 Task: Apply for trim whitespace.
Action: Mouse moved to (186, 67)
Screenshot: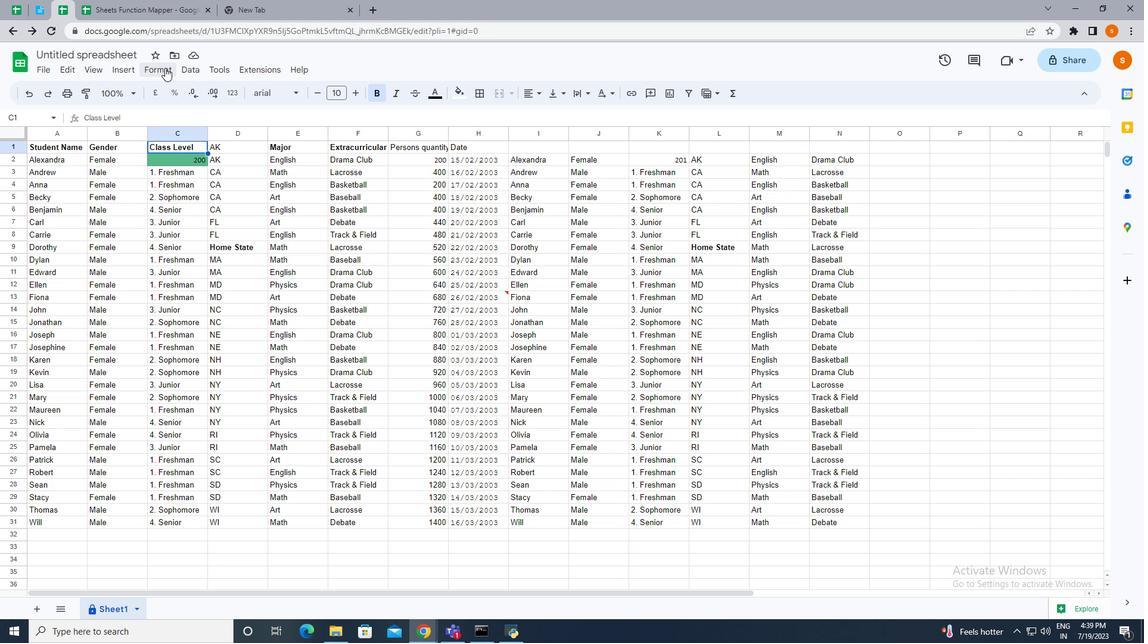 
Action: Mouse pressed left at (186, 67)
Screenshot: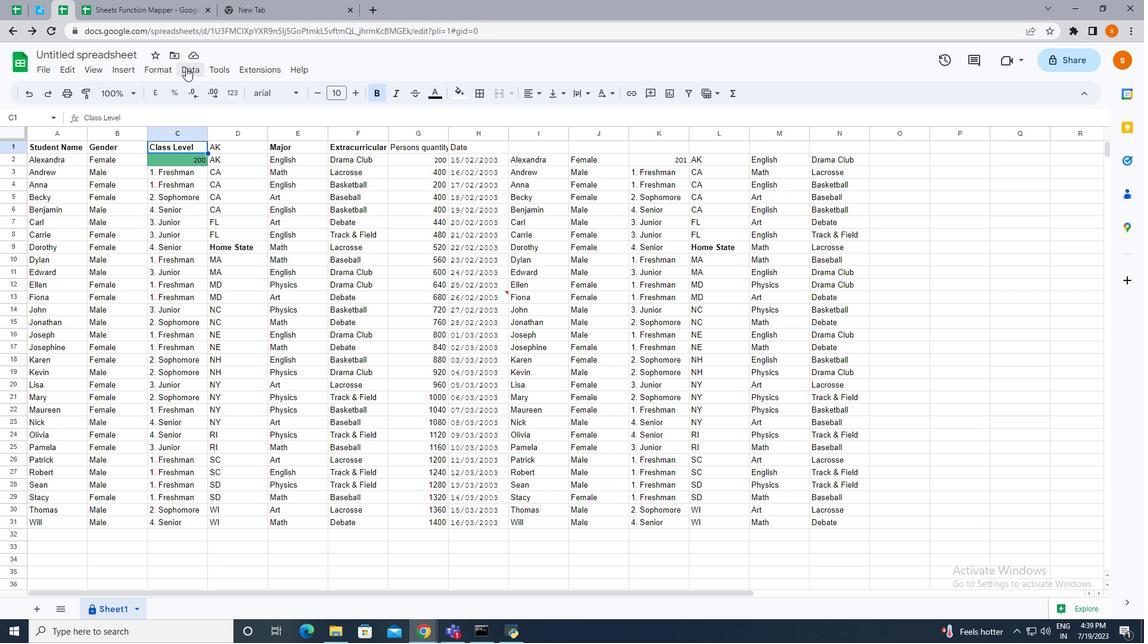 
Action: Mouse moved to (242, 324)
Screenshot: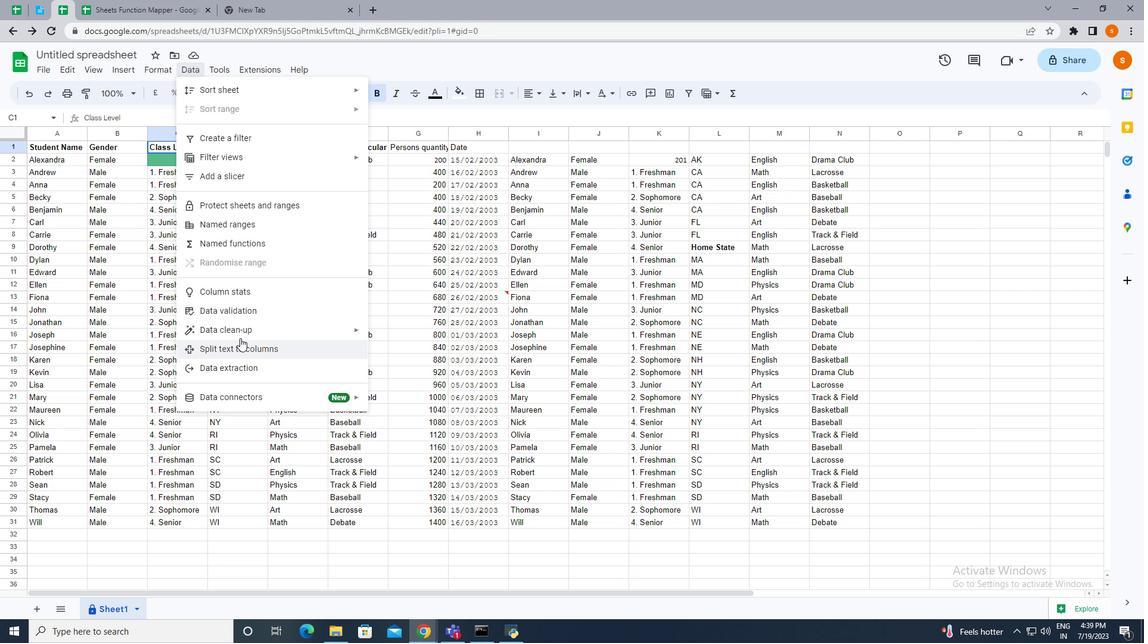 
Action: Mouse pressed left at (242, 324)
Screenshot: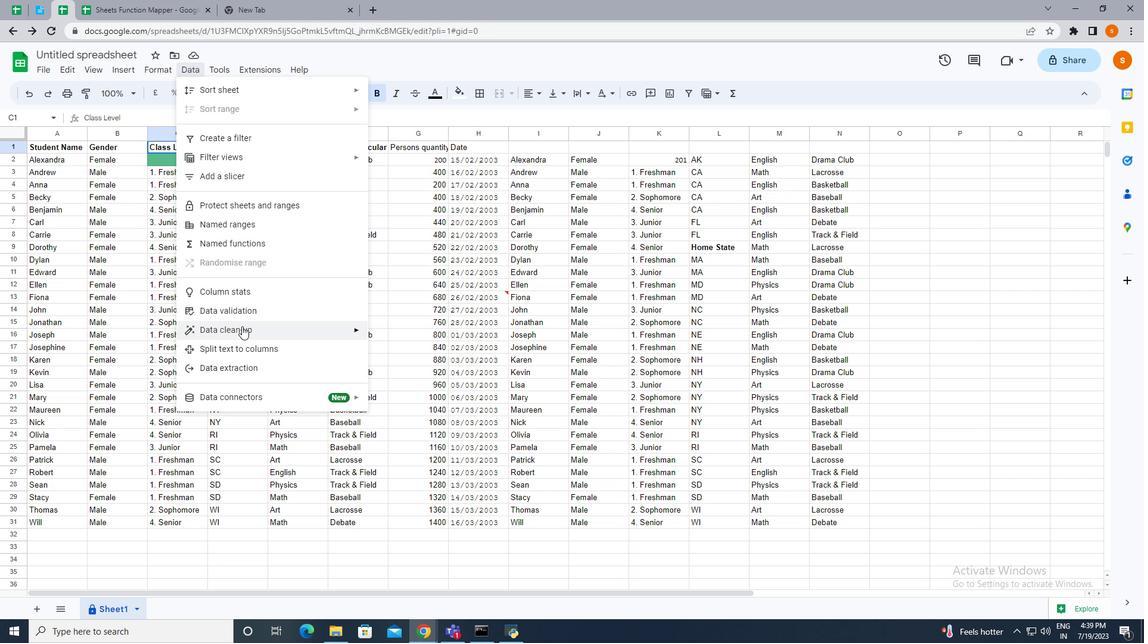 
Action: Mouse moved to (400, 368)
Screenshot: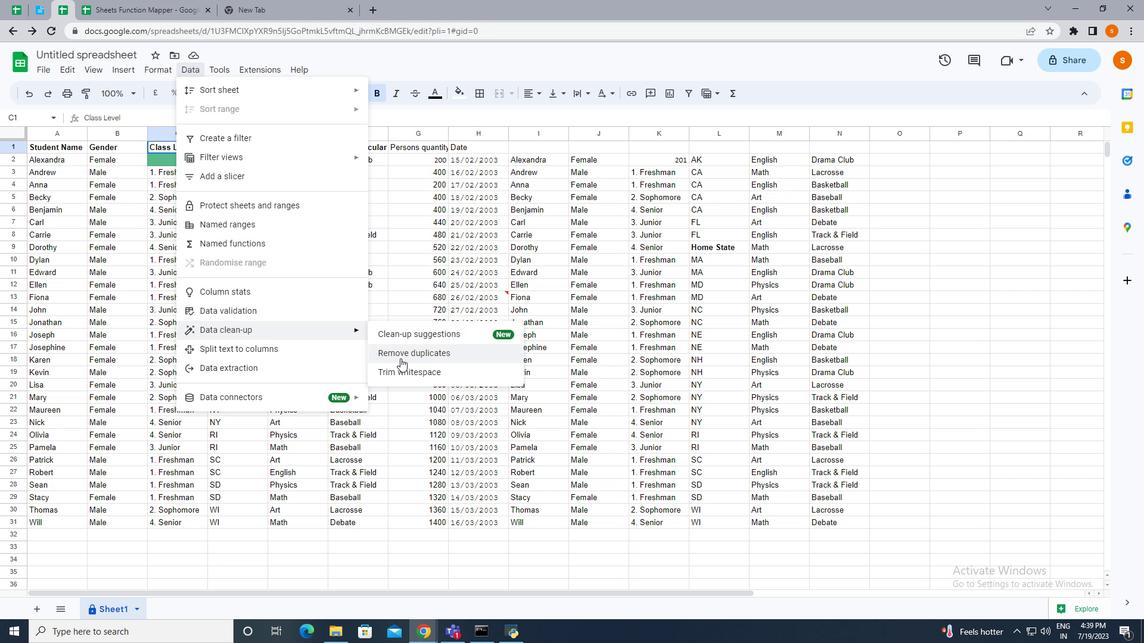 
Action: Mouse pressed left at (400, 368)
Screenshot: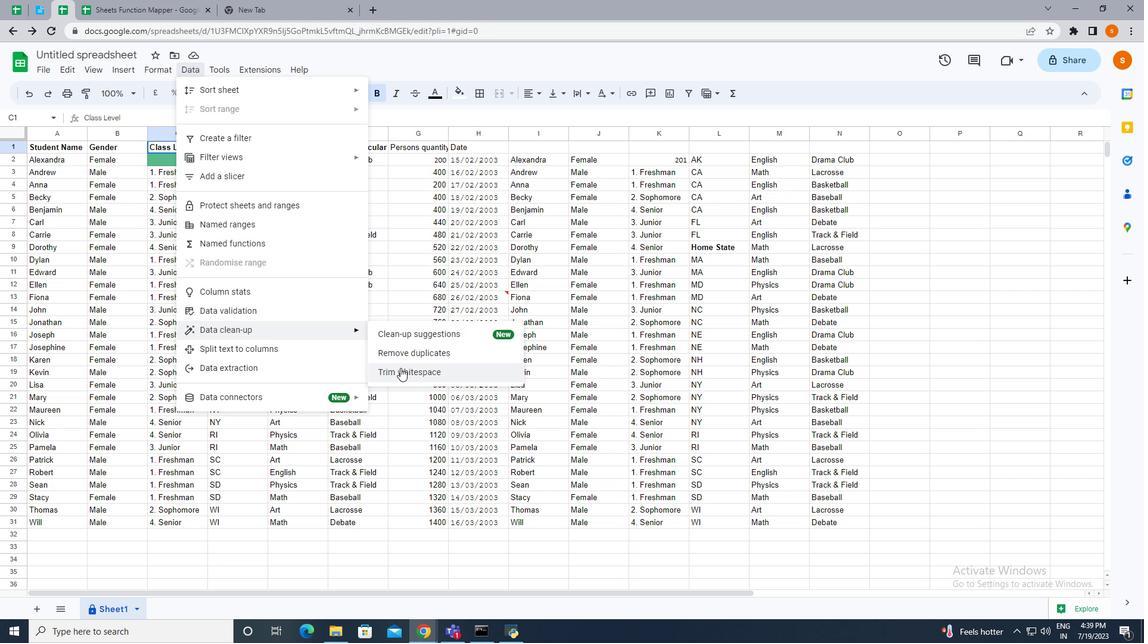 
Action: Mouse moved to (401, 368)
Screenshot: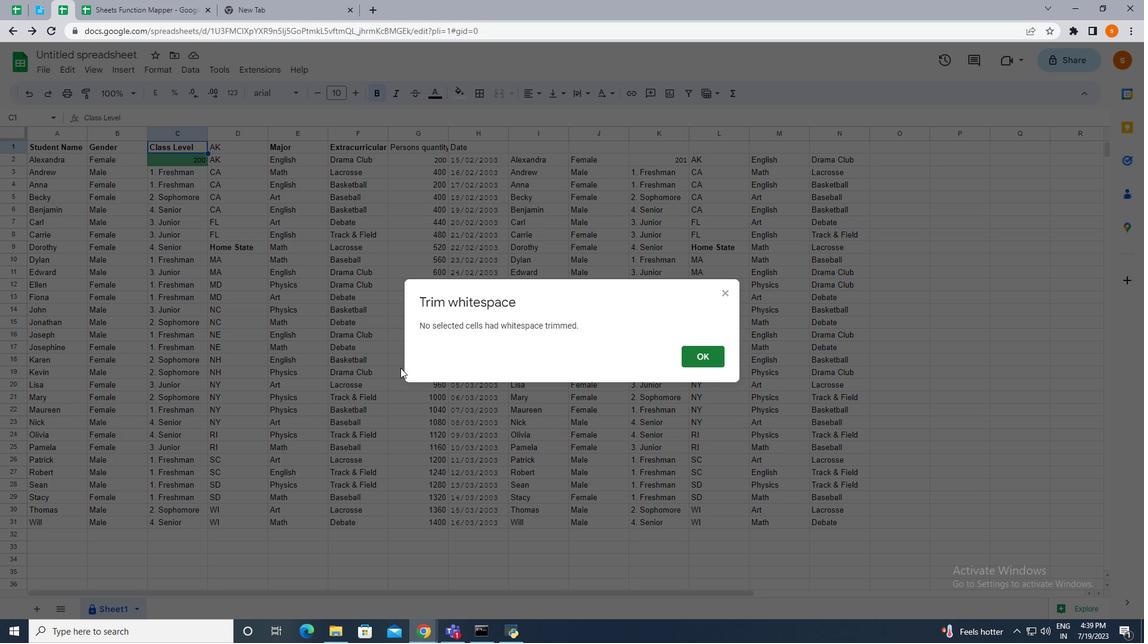 
